 Task: Plan a photography outing to a botanical garden on the 18th at 1:00 PM.
Action: Mouse moved to (381, 132)
Screenshot: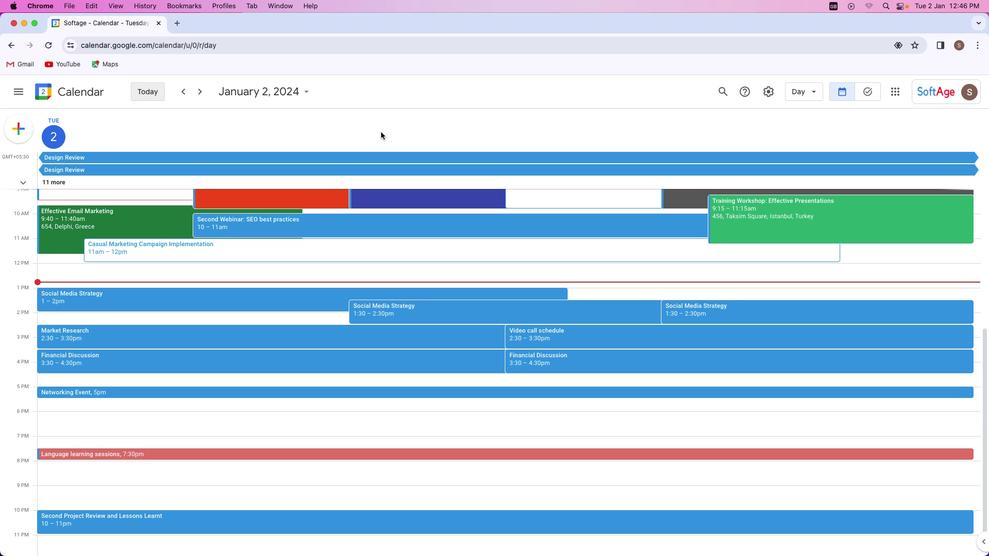 
Action: Mouse pressed left at (381, 132)
Screenshot: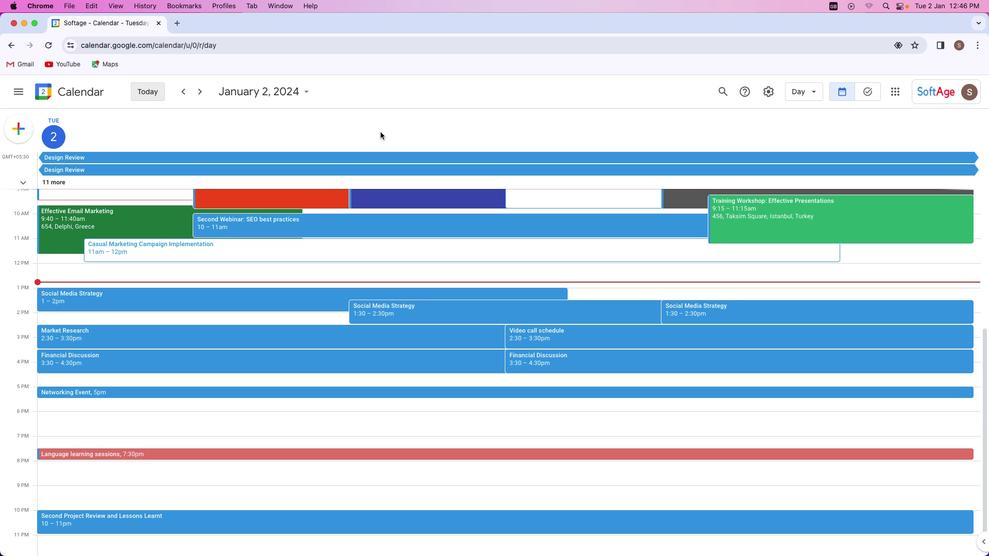 
Action: Mouse moved to (14, 133)
Screenshot: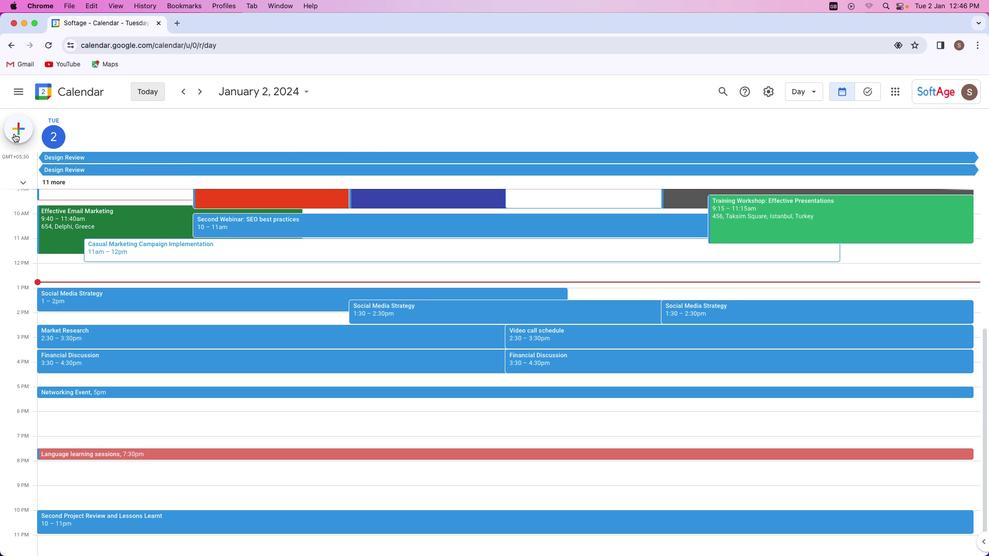 
Action: Mouse pressed left at (14, 133)
Screenshot: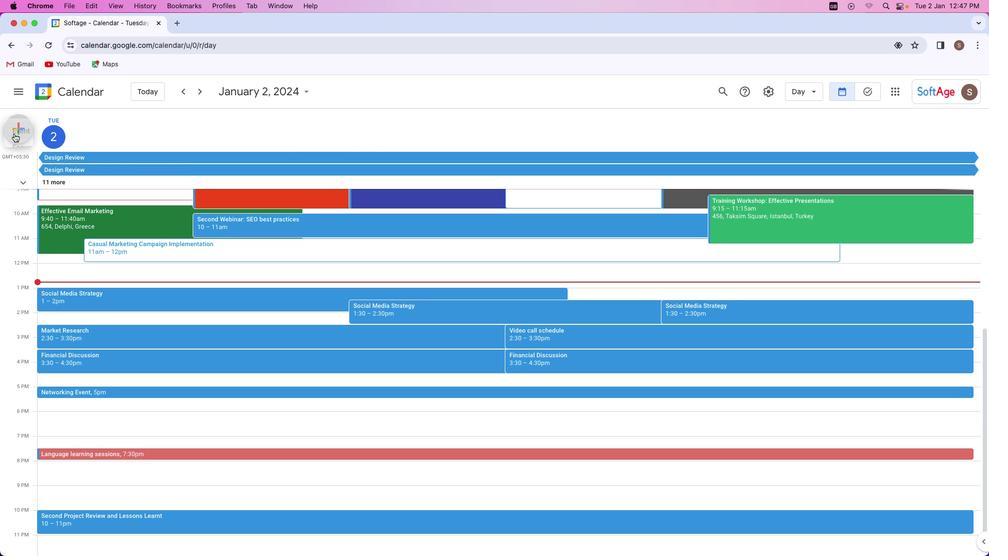 
Action: Mouse moved to (38, 162)
Screenshot: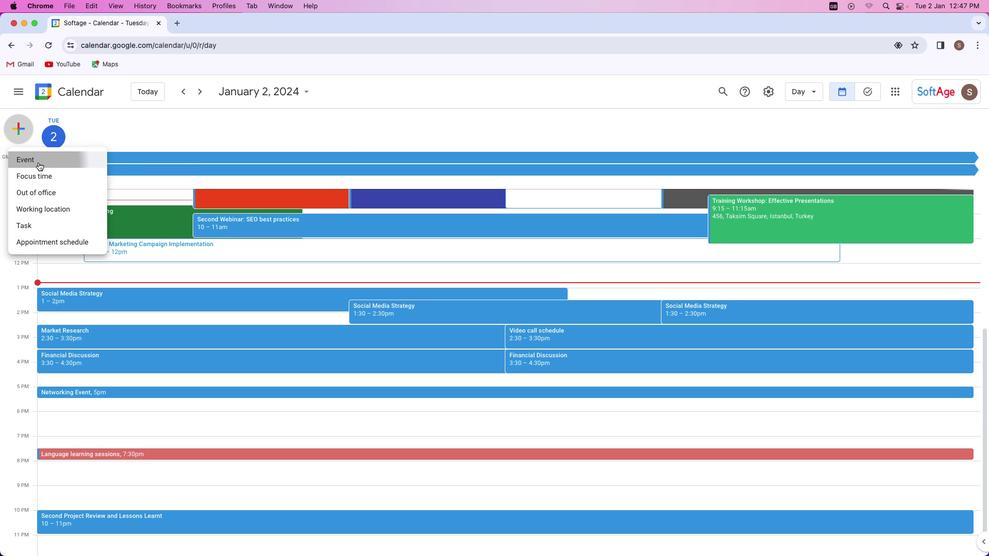 
Action: Mouse pressed left at (38, 162)
Screenshot: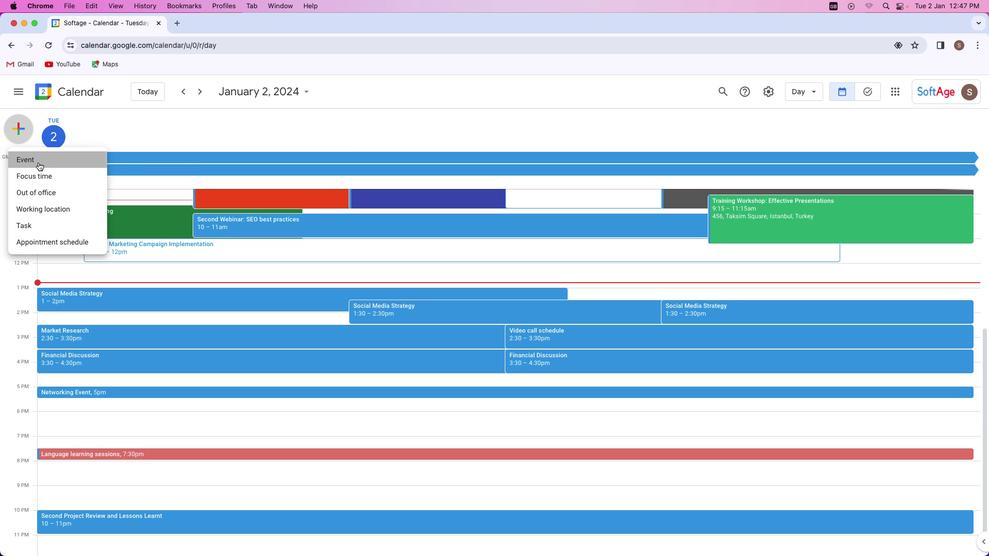 
Action: Mouse moved to (385, 215)
Screenshot: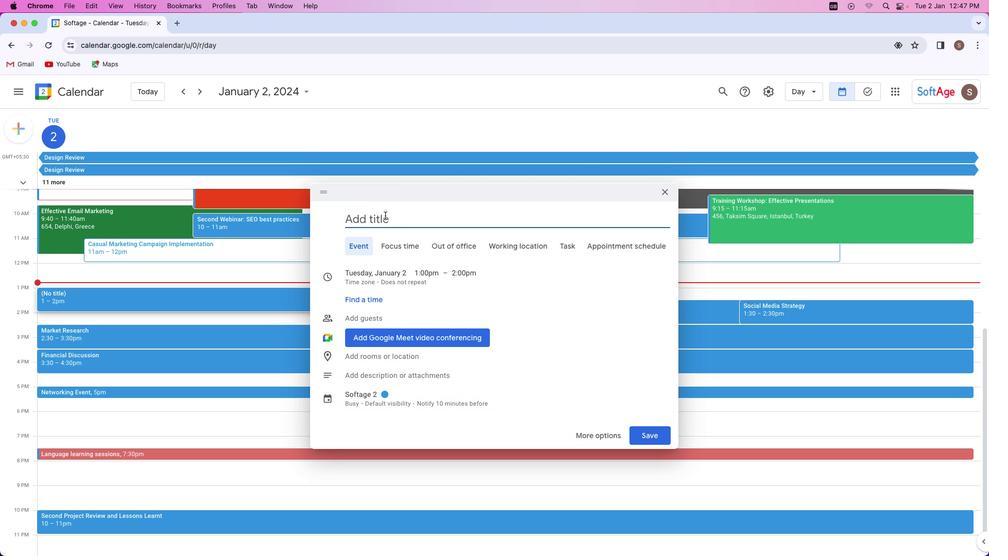 
Action: Key pressed Key.shift'P''h''o''t''o''g''r''a''p''h''y'Key.space'o''u''t''i''n''g'Key.space't''o'Key.space'b''o''t''a''n''i''c''a''l'Key.space'g''r'Key.left'a'Key.right'd''e''n'
Screenshot: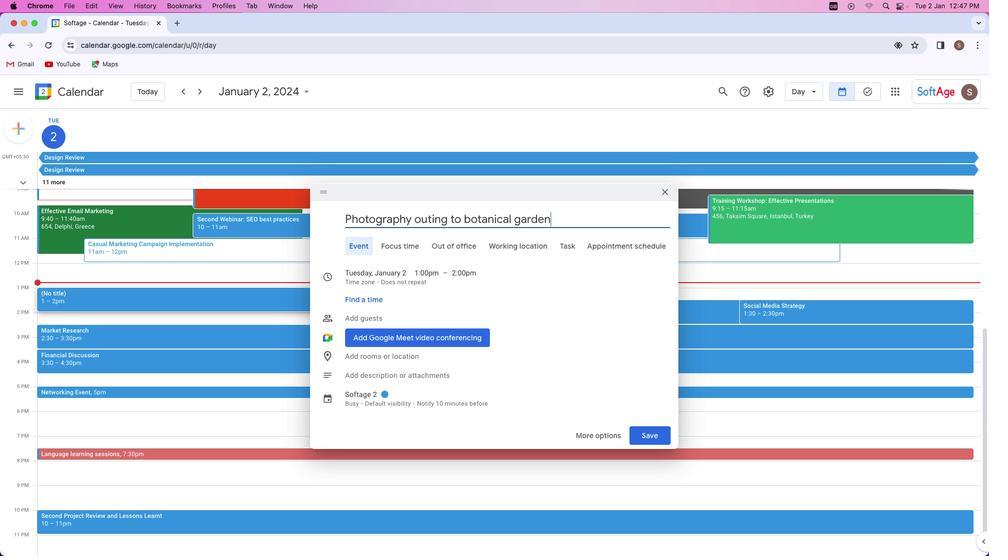 
Action: Mouse moved to (387, 273)
Screenshot: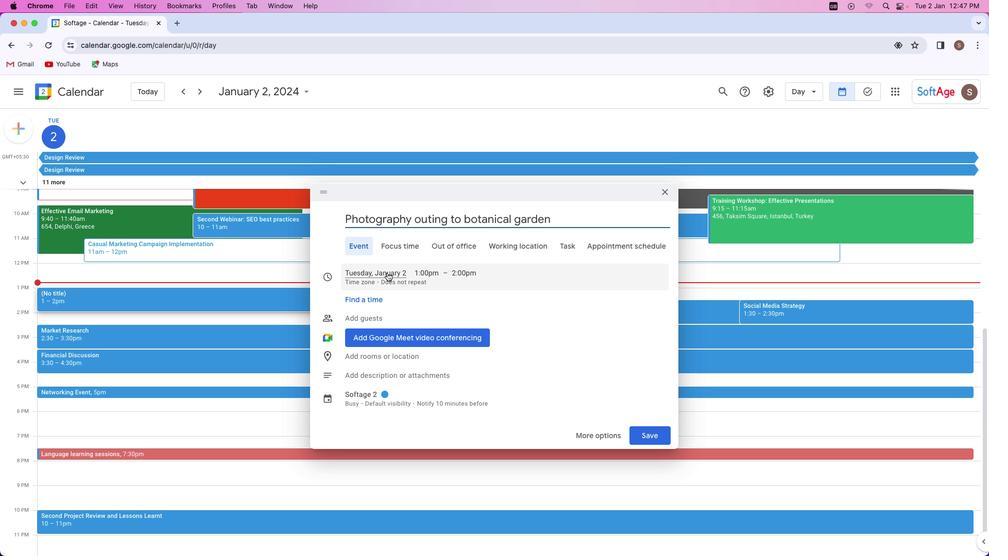 
Action: Mouse pressed left at (387, 273)
Screenshot: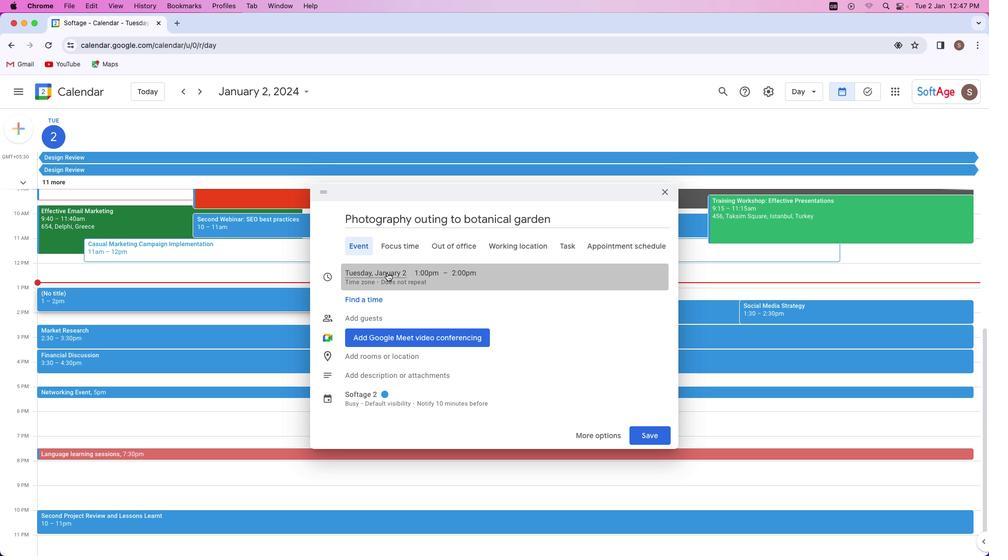 
Action: Mouse moved to (414, 350)
Screenshot: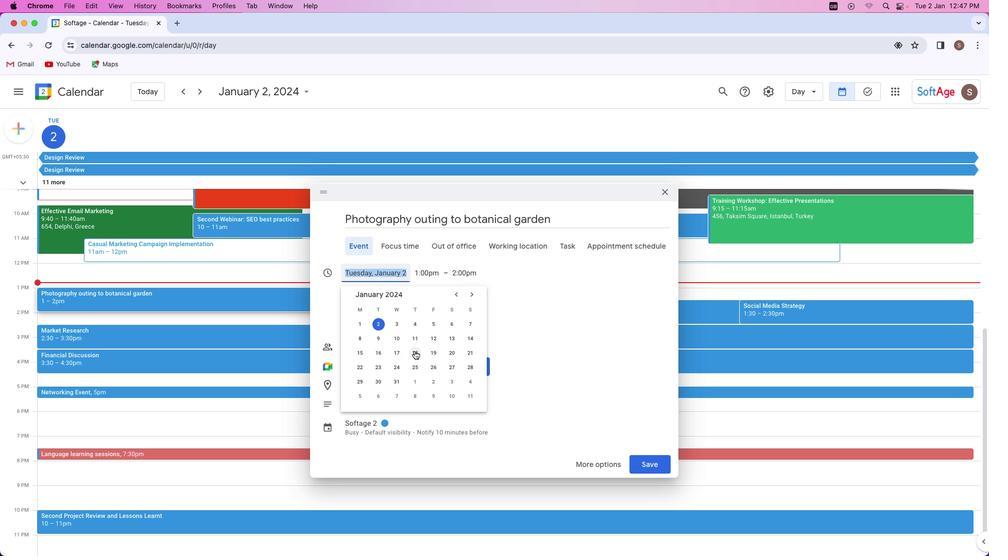 
Action: Mouse pressed left at (414, 350)
Screenshot: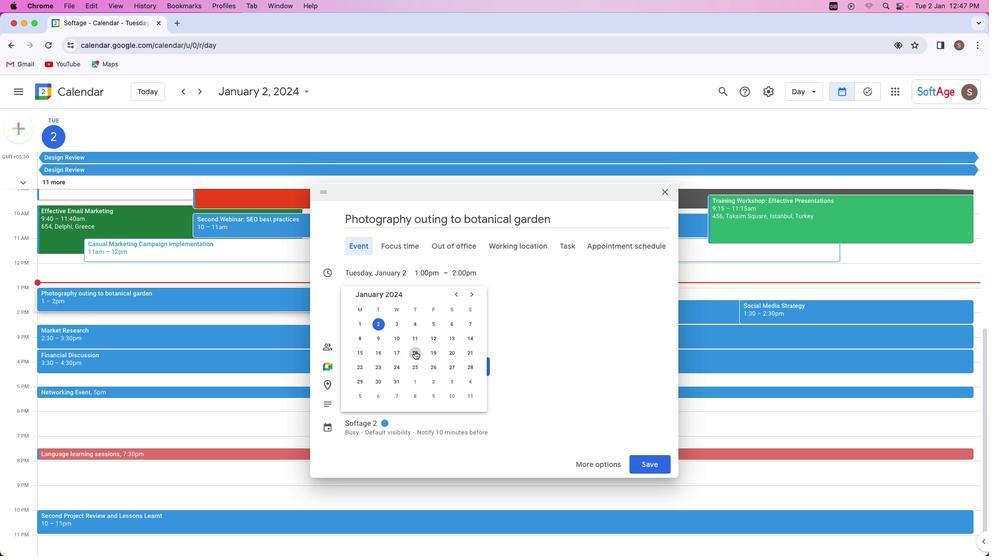 
Action: Mouse moved to (435, 275)
Screenshot: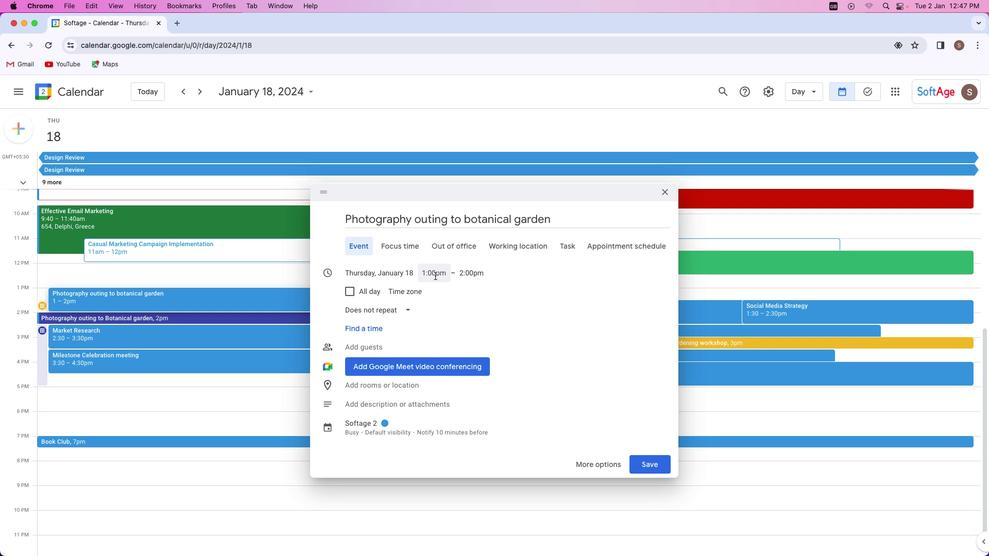 
Action: Mouse pressed left at (435, 275)
Screenshot: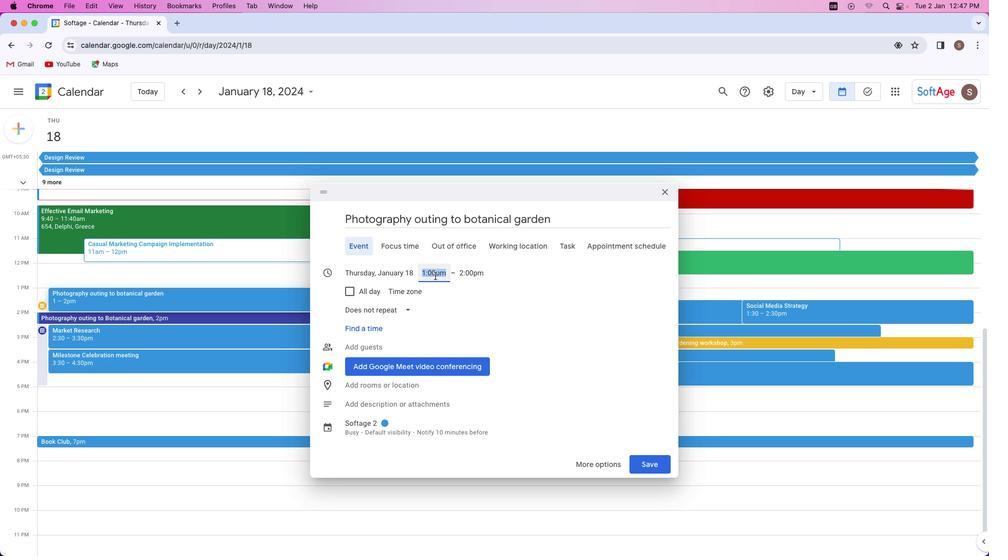 
Action: Mouse moved to (444, 339)
Screenshot: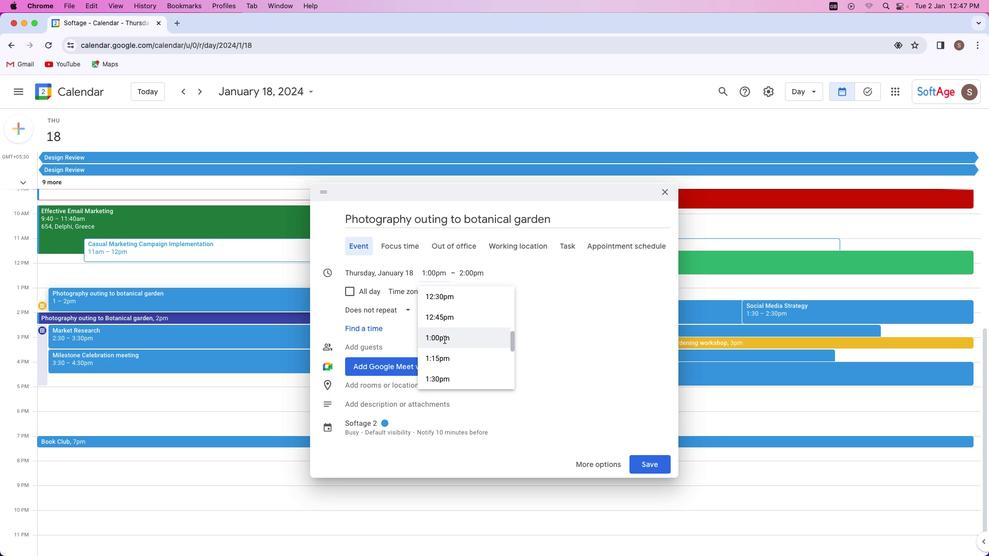 
Action: Mouse pressed left at (444, 339)
Screenshot: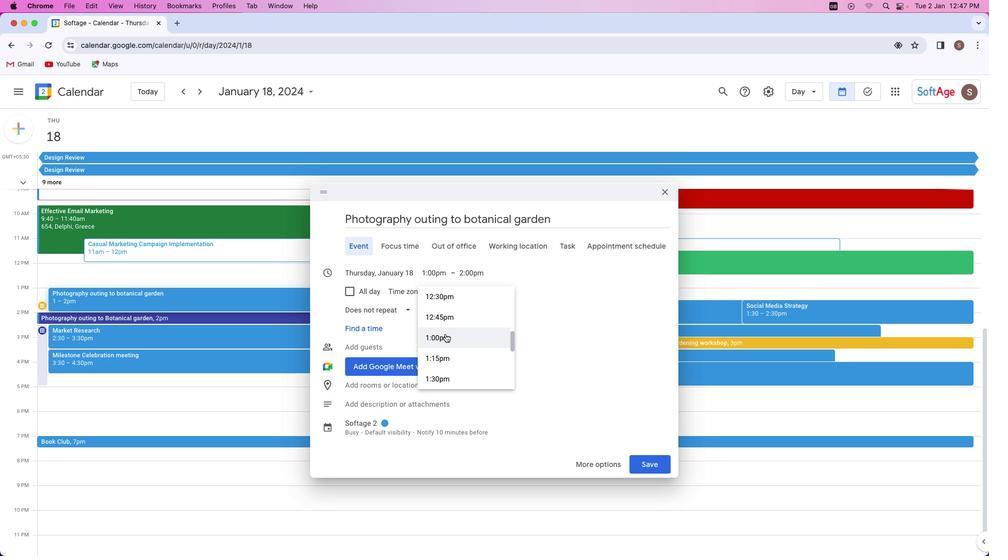 
Action: Mouse moved to (390, 404)
Screenshot: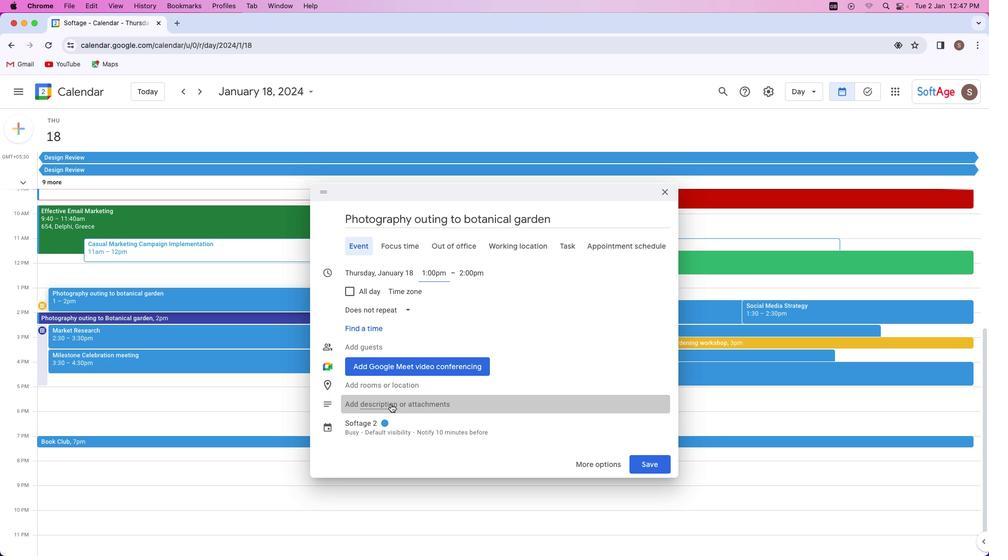 
Action: Mouse pressed left at (390, 404)
Screenshot: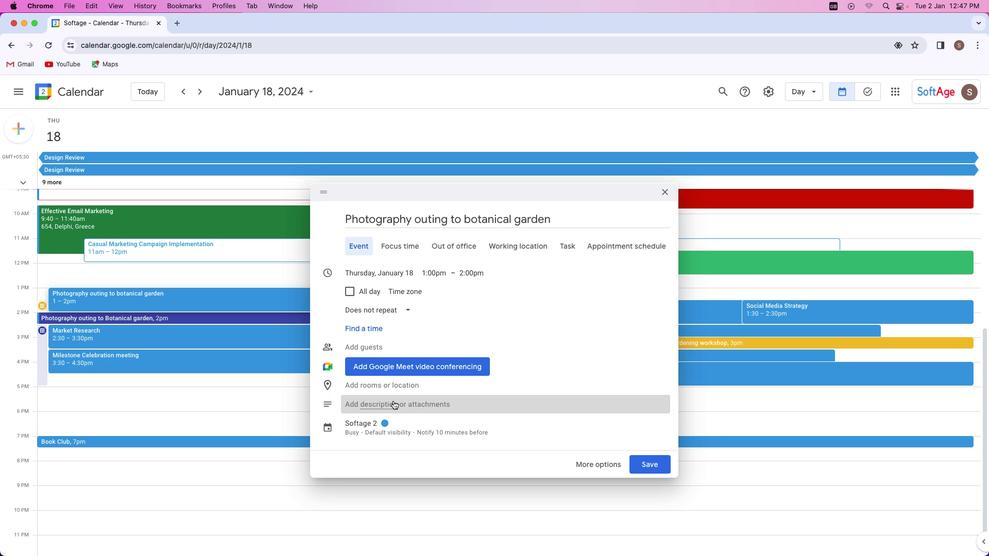 
Action: Mouse moved to (466, 331)
Screenshot: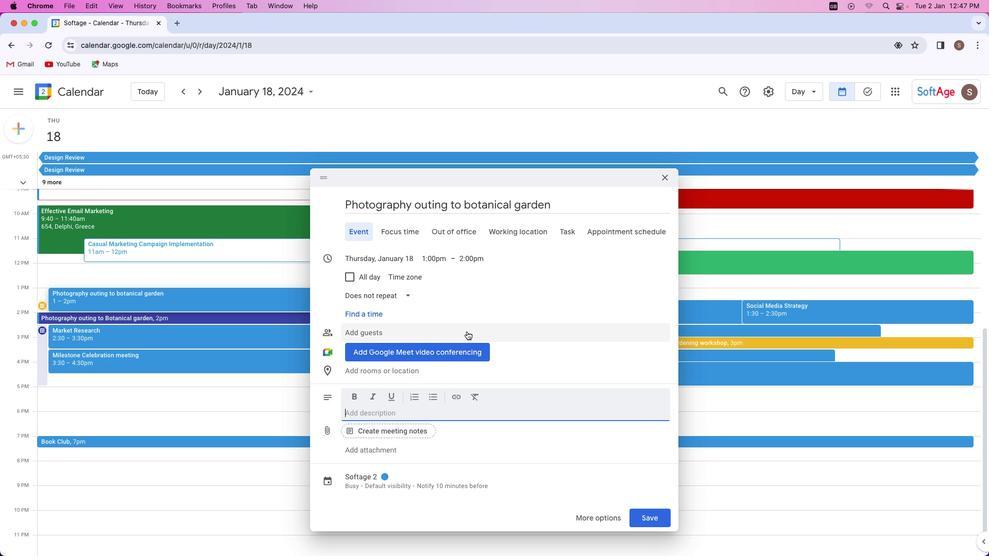 
Action: Key pressed Key.shift'T''h''i''s'Key.space'p''l''a''n'Key.space'i''s'Key.space'f''o''r'Key.space'p''h''o''t''o''g''r''a''p''h''y'Key.space'o''u''t''i''n''g'Key.space't''o'Key.space'b''o''t''a''n''i''c''a''l'Key.space'g''a''r''d''e''n''.'
Screenshot: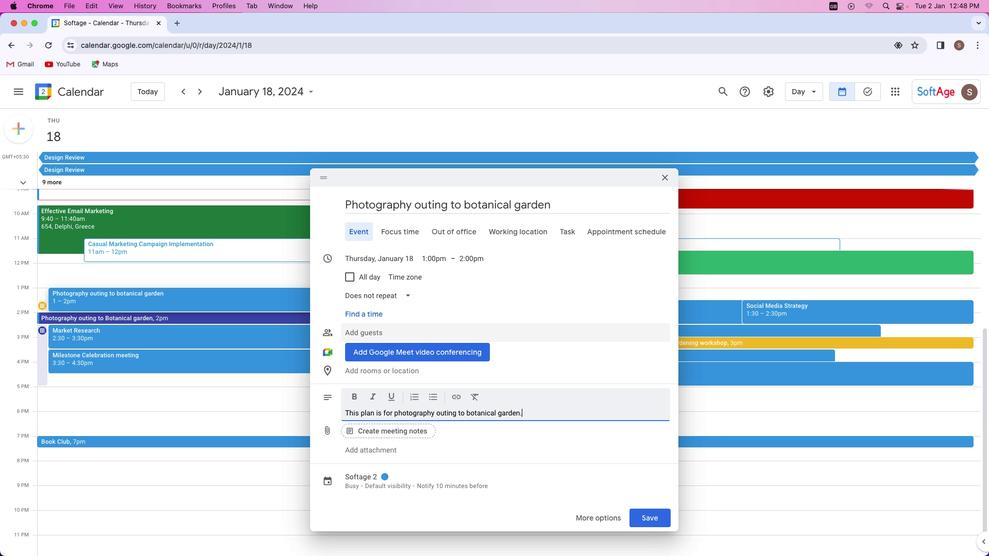 
Action: Mouse moved to (383, 473)
Screenshot: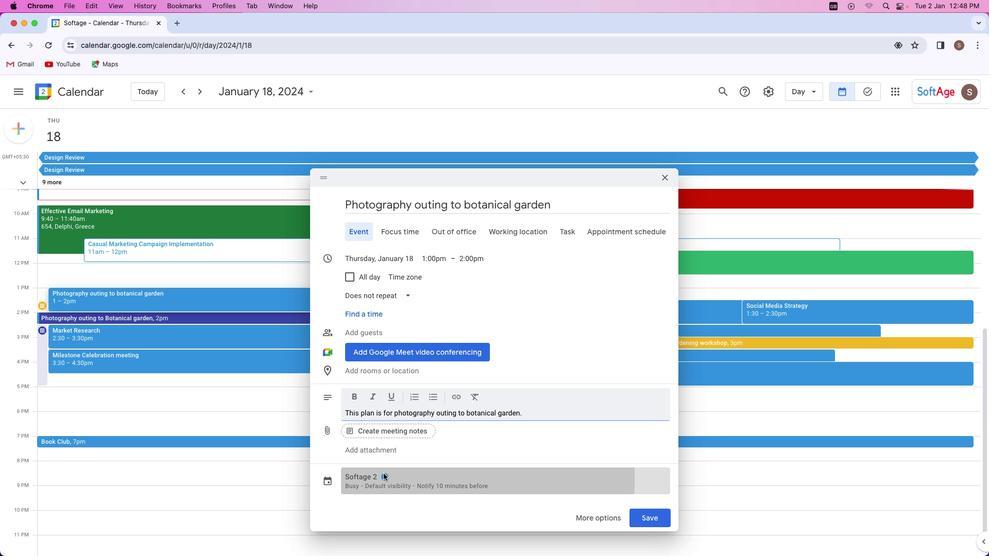 
Action: Mouse pressed left at (383, 473)
Screenshot: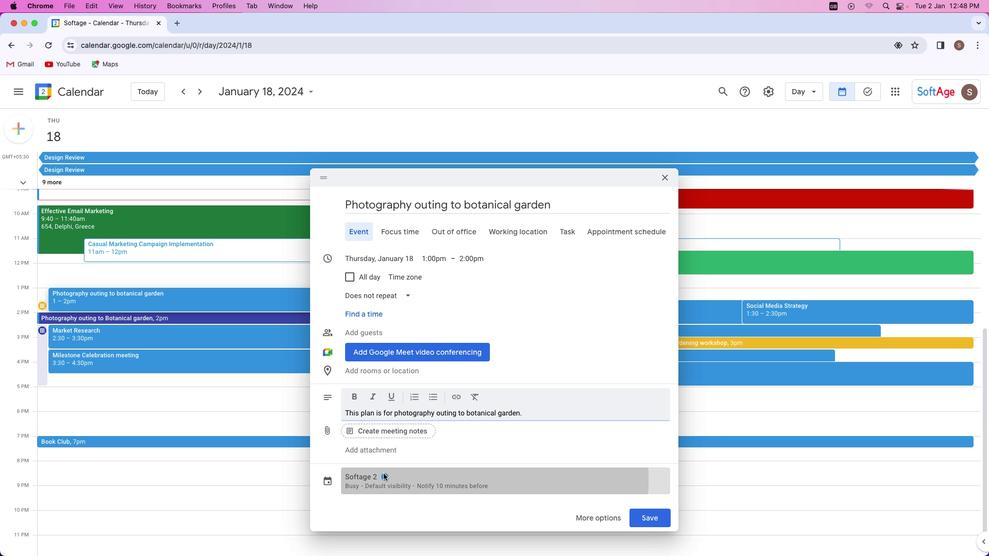 
Action: Mouse moved to (407, 400)
Screenshot: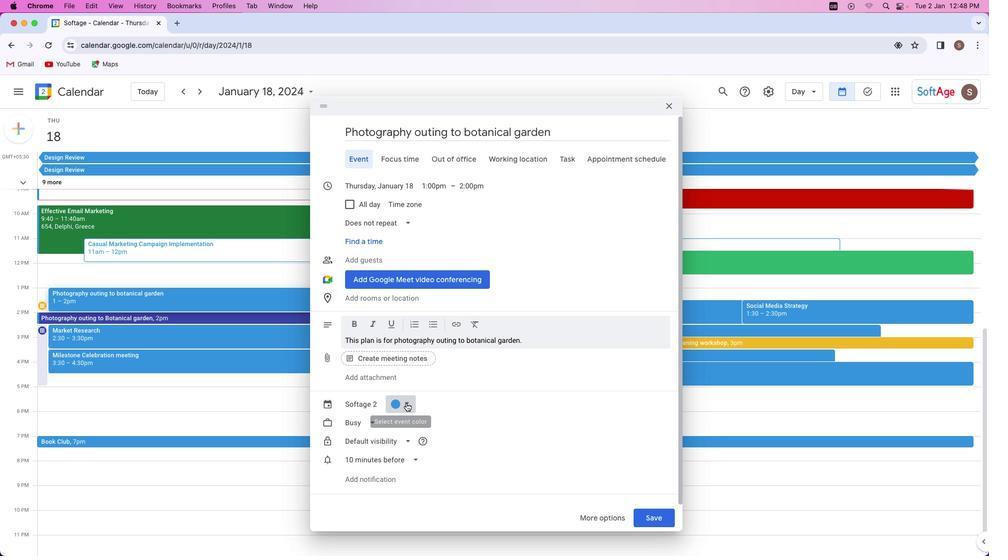 
Action: Mouse pressed left at (407, 400)
Screenshot: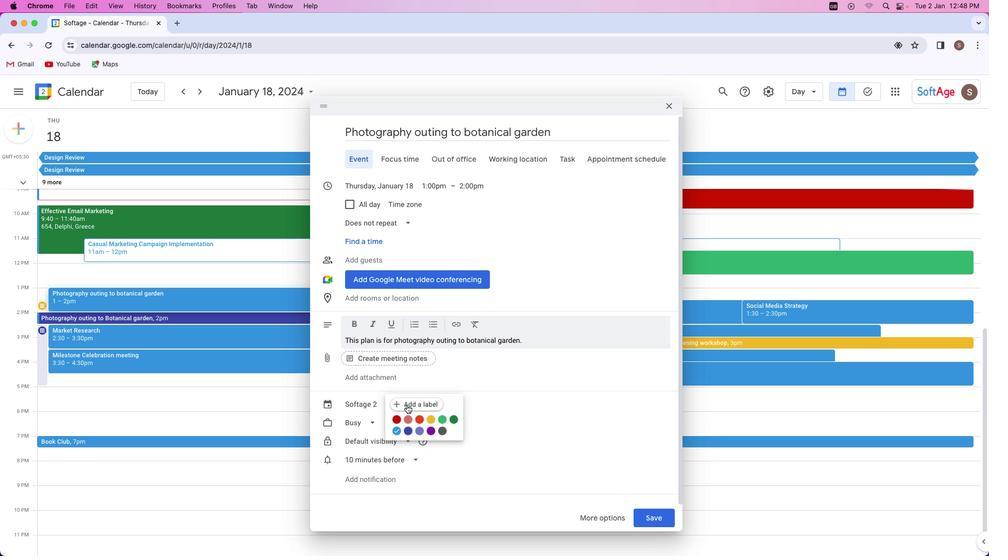 
Action: Mouse moved to (421, 421)
Screenshot: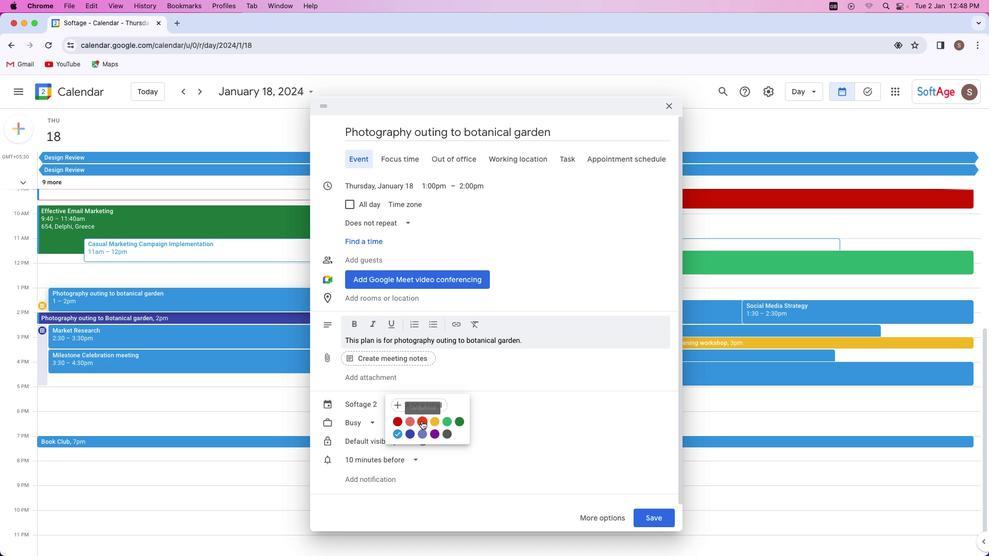 
Action: Mouse pressed left at (421, 421)
Screenshot: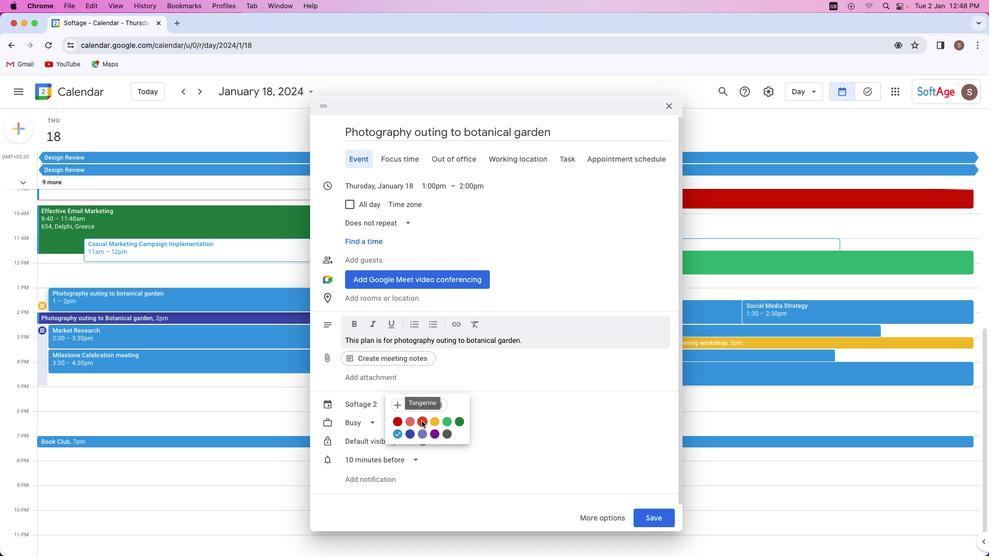 
Action: Mouse moved to (657, 514)
Screenshot: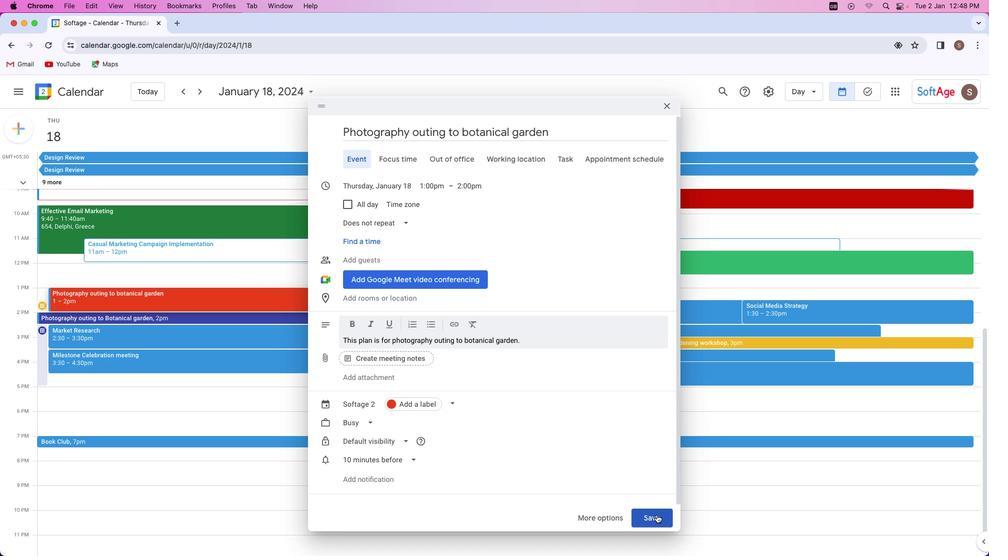 
Action: Mouse pressed left at (657, 514)
Screenshot: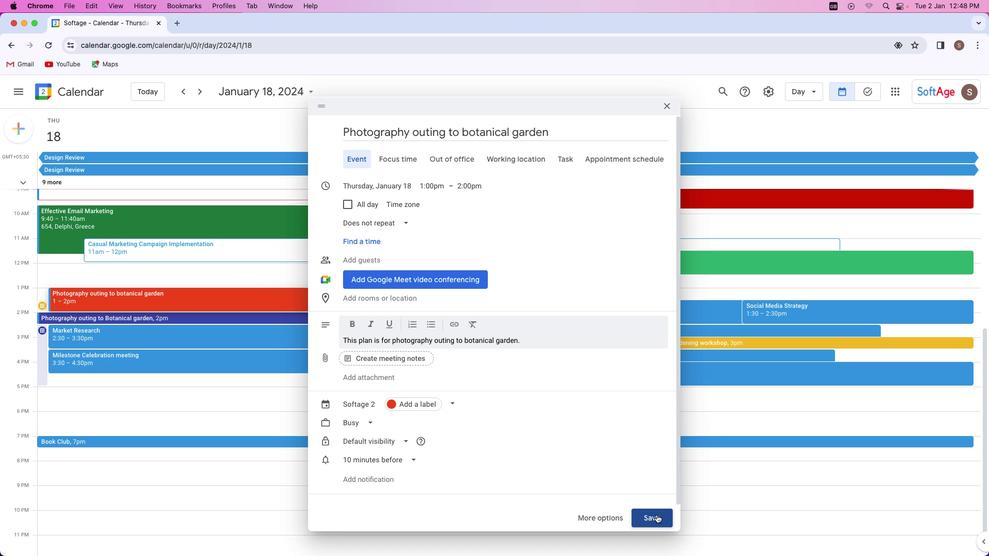 
Action: Mouse moved to (115, 301)
Screenshot: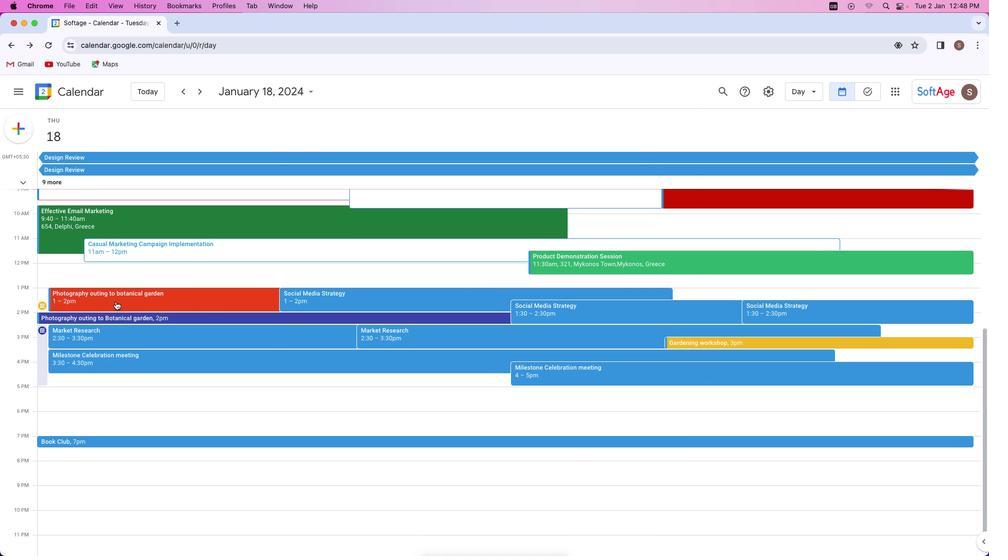 
Action: Mouse pressed left at (115, 301)
Screenshot: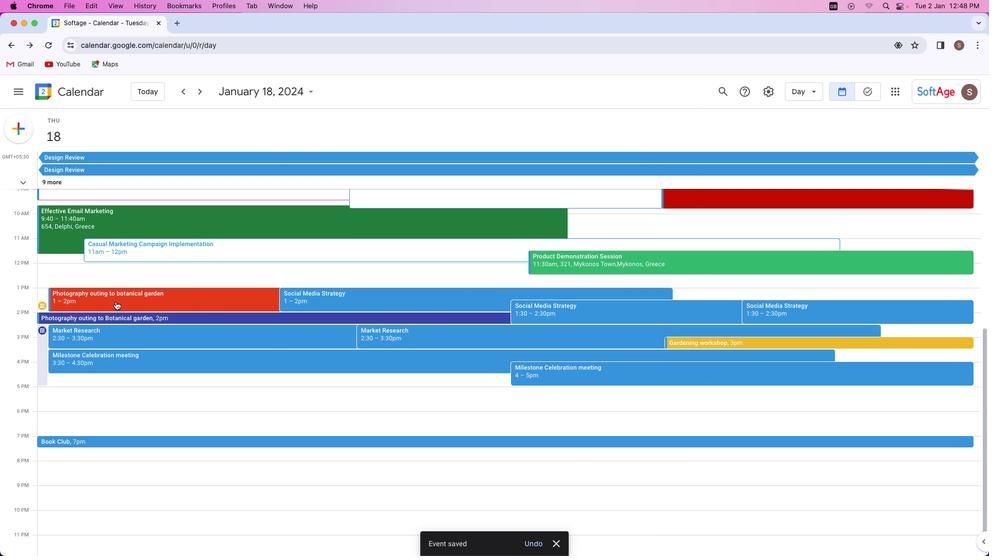 
Action: Mouse moved to (642, 264)
Screenshot: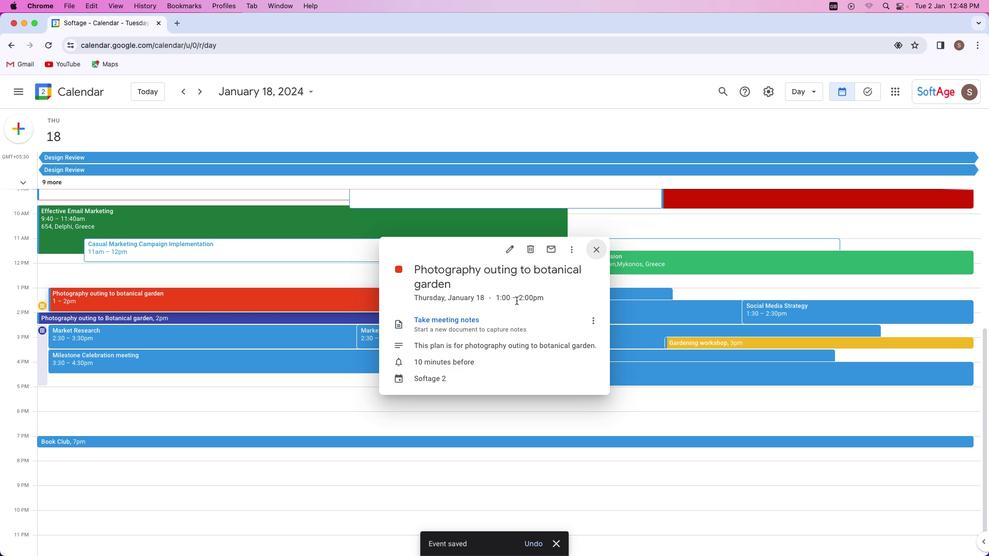 
